 Task: For heading  Tahoma with underline.  font size for heading20,  'Change the font style of data to'Arial.  and font size to 12,  Change the alignment of both headline & data to Align left.  In the sheet  Expense Tracker Log Sheet Workbook Spreadsheetbook
Action: Mouse moved to (127, 102)
Screenshot: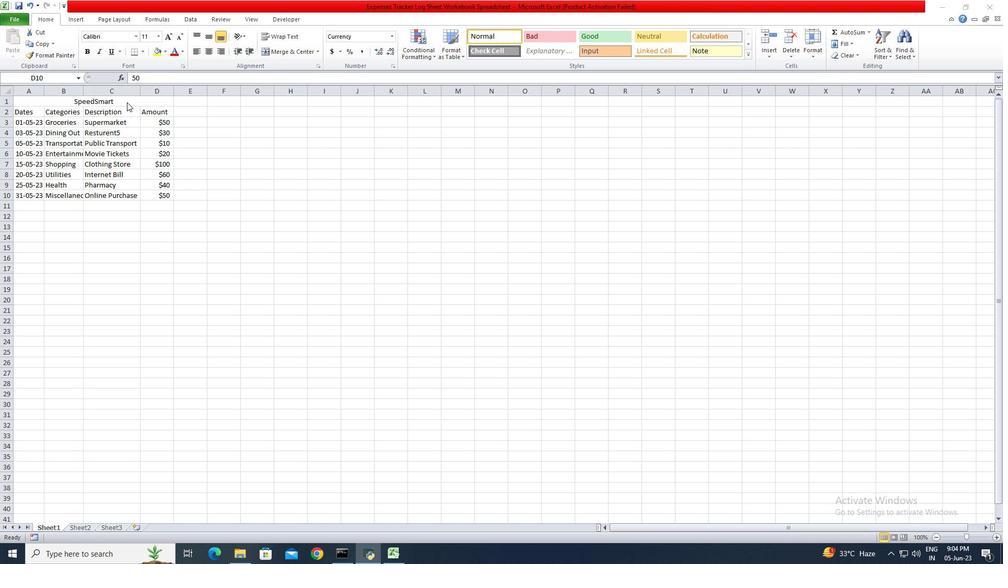 
Action: Mouse pressed left at (127, 102)
Screenshot: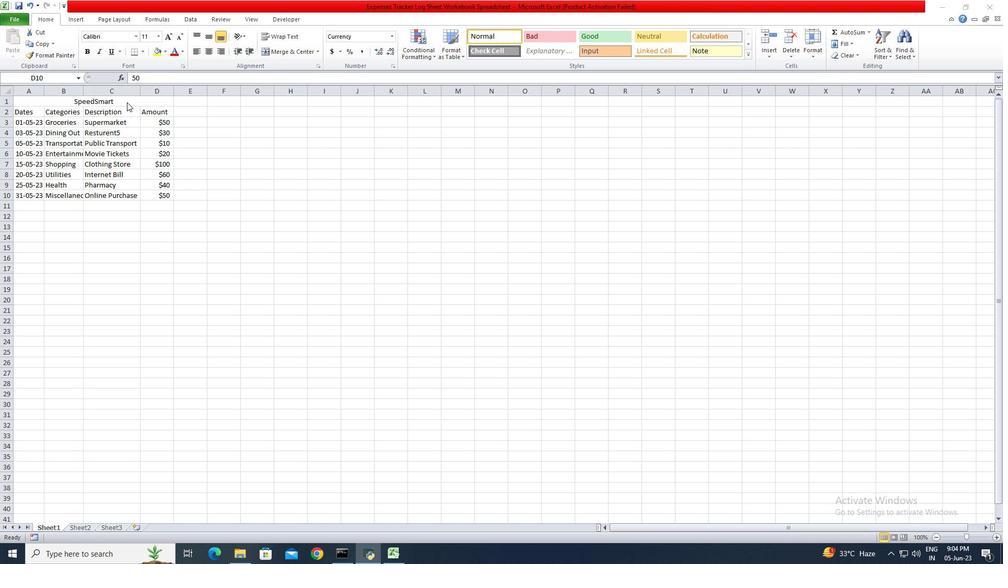 
Action: Mouse pressed left at (127, 102)
Screenshot: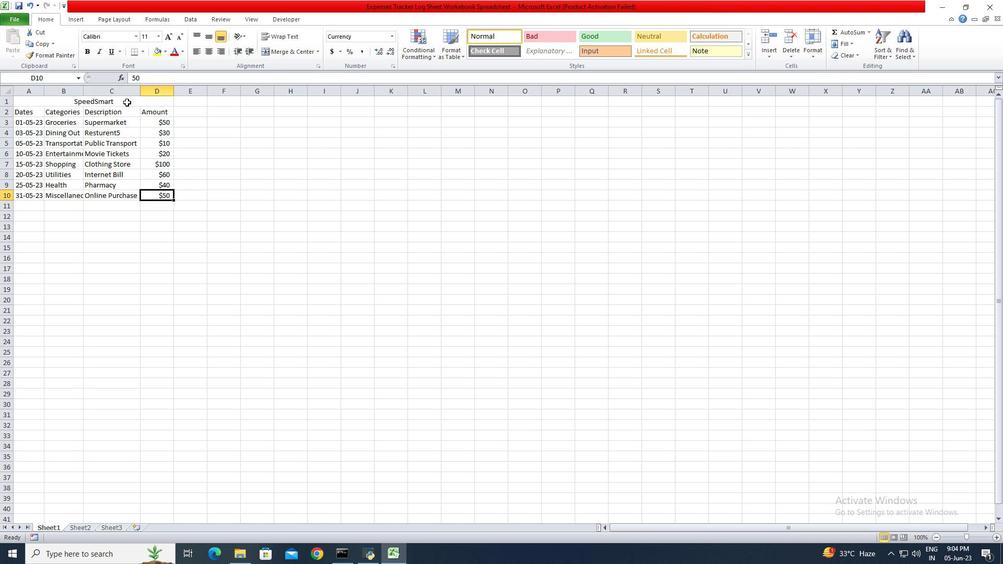 
Action: Mouse moved to (125, 102)
Screenshot: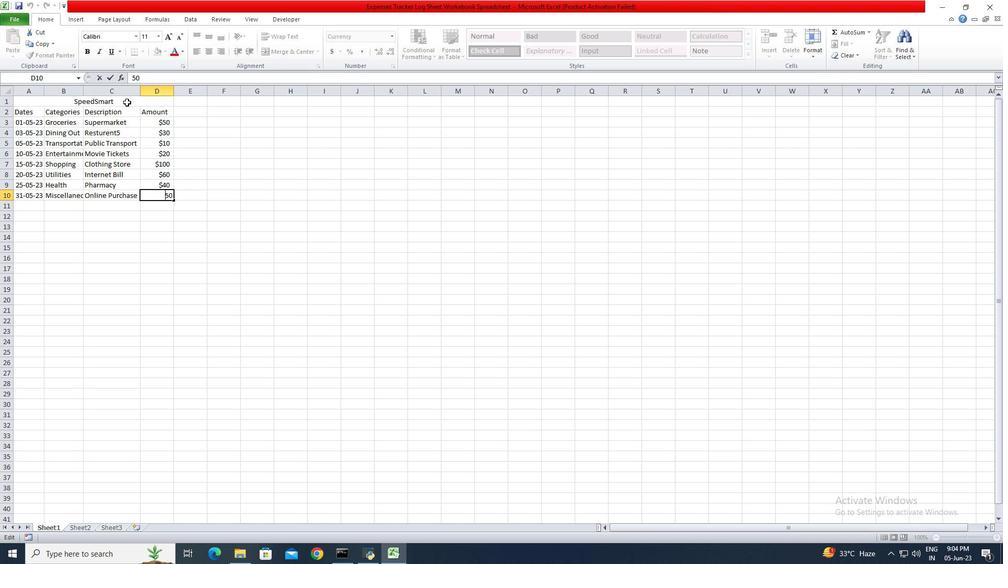 
Action: Mouse pressed left at (125, 102)
Screenshot: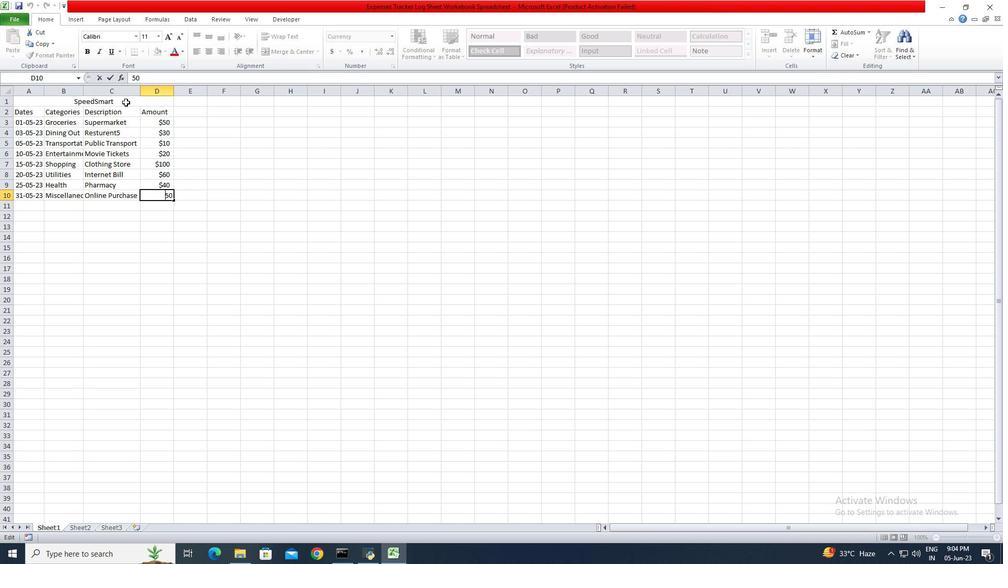 
Action: Mouse moved to (133, 37)
Screenshot: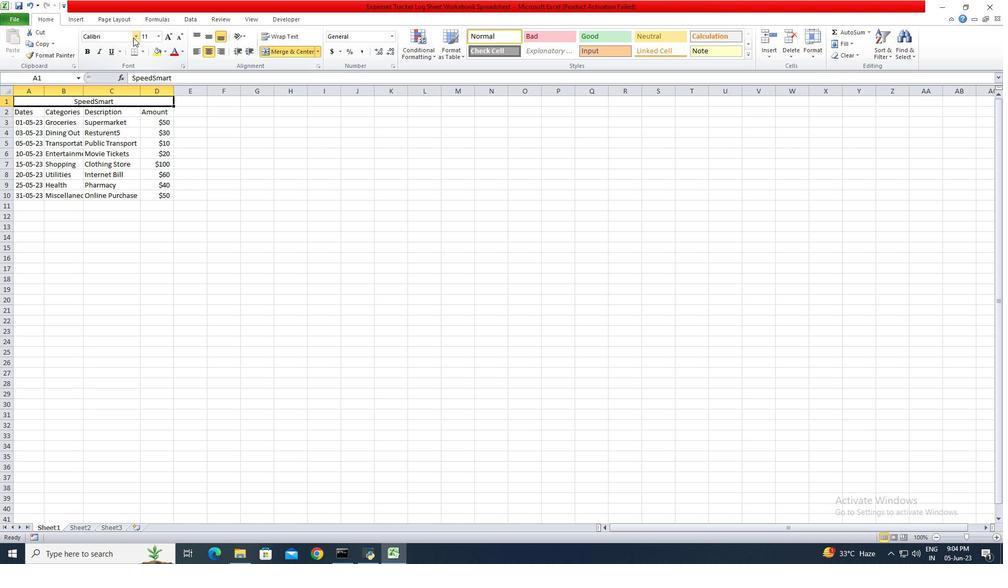 
Action: Mouse pressed left at (133, 37)
Screenshot: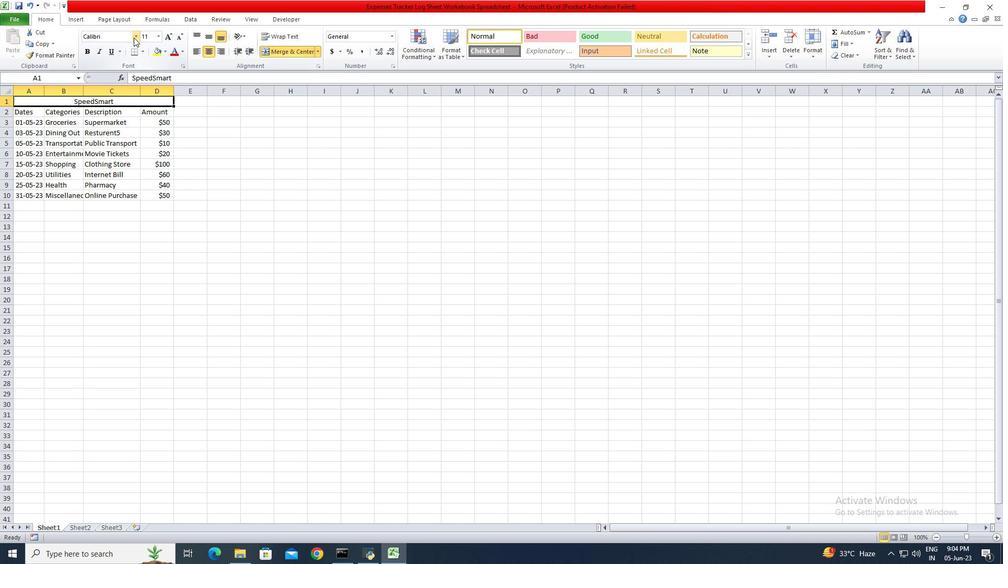 
Action: Mouse moved to (177, 165)
Screenshot: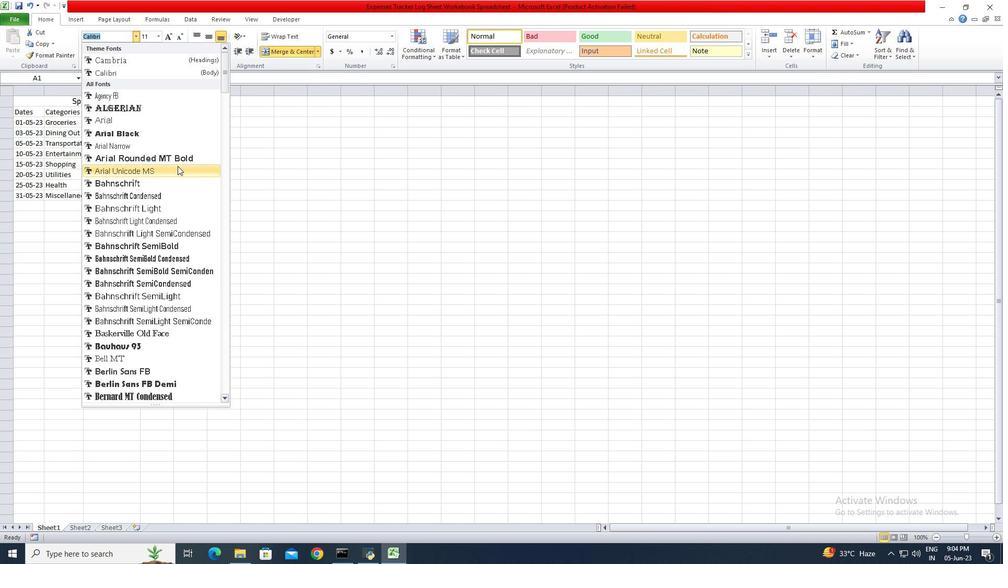 
Action: Mouse scrolled (177, 165) with delta (0, 0)
Screenshot: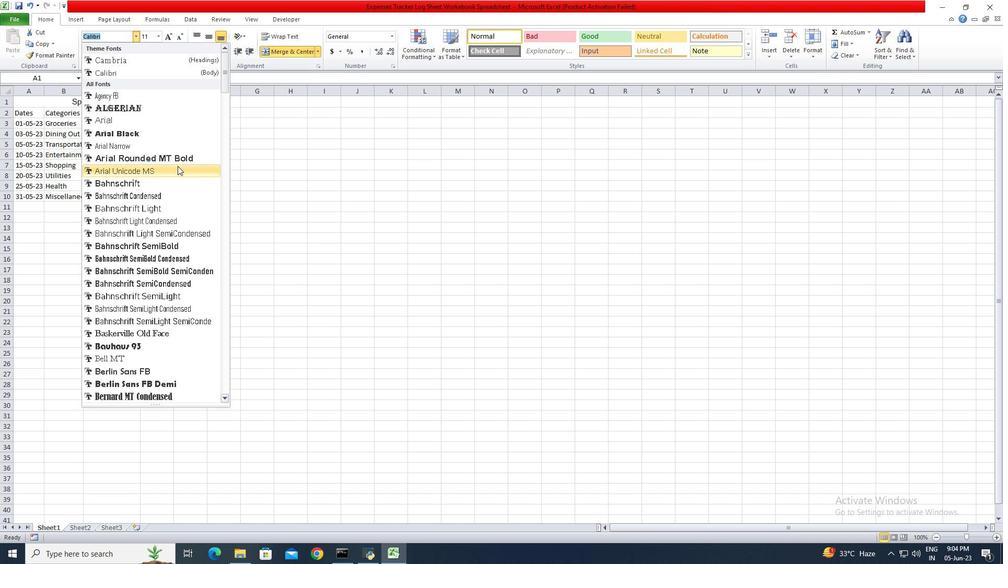 
Action: Mouse scrolled (177, 165) with delta (0, 0)
Screenshot: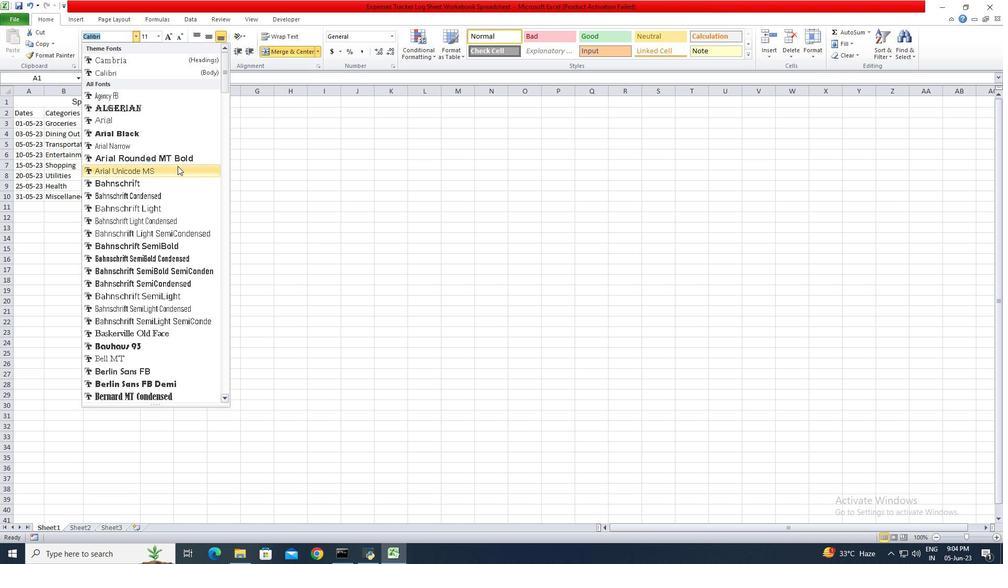 
Action: Mouse scrolled (177, 165) with delta (0, 0)
Screenshot: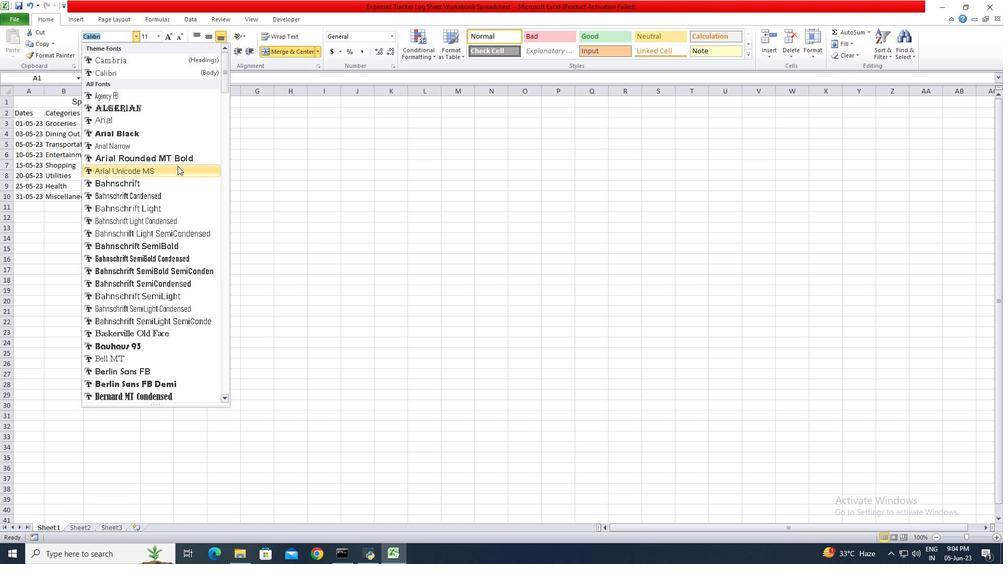 
Action: Mouse moved to (223, 99)
Screenshot: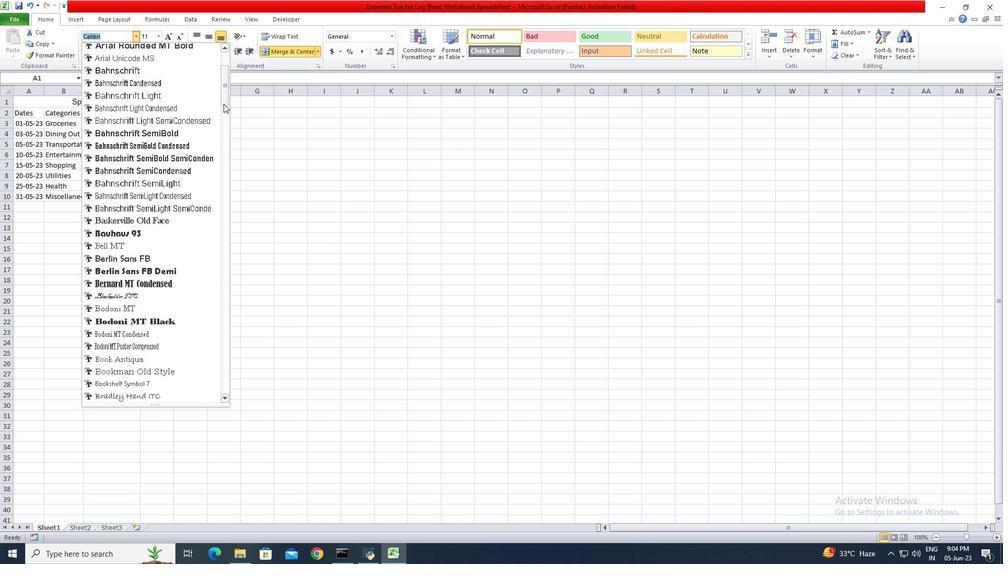 
Action: Mouse pressed left at (223, 99)
Screenshot: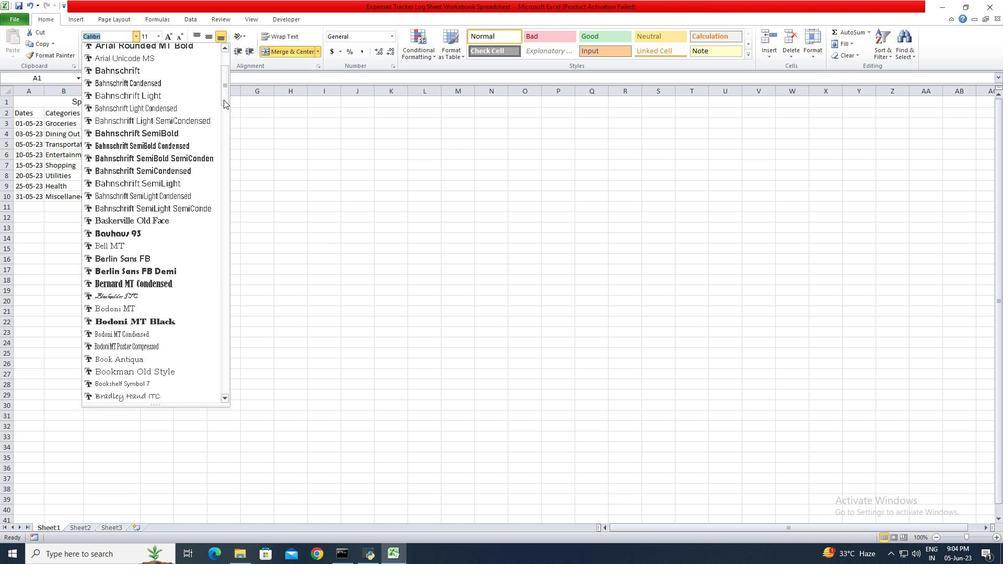 
Action: Mouse moved to (172, 196)
Screenshot: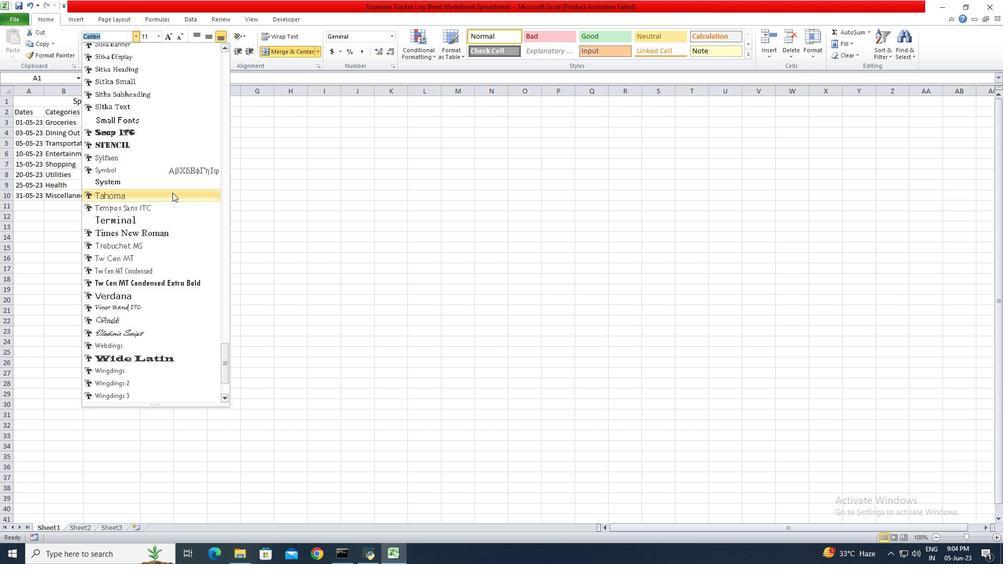 
Action: Mouse pressed left at (172, 196)
Screenshot: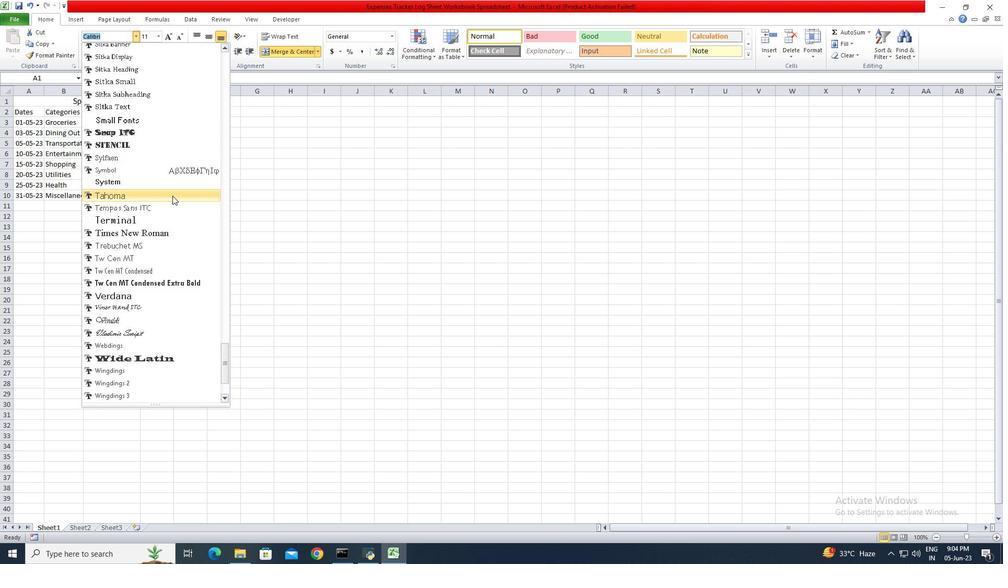 
Action: Mouse moved to (157, 38)
Screenshot: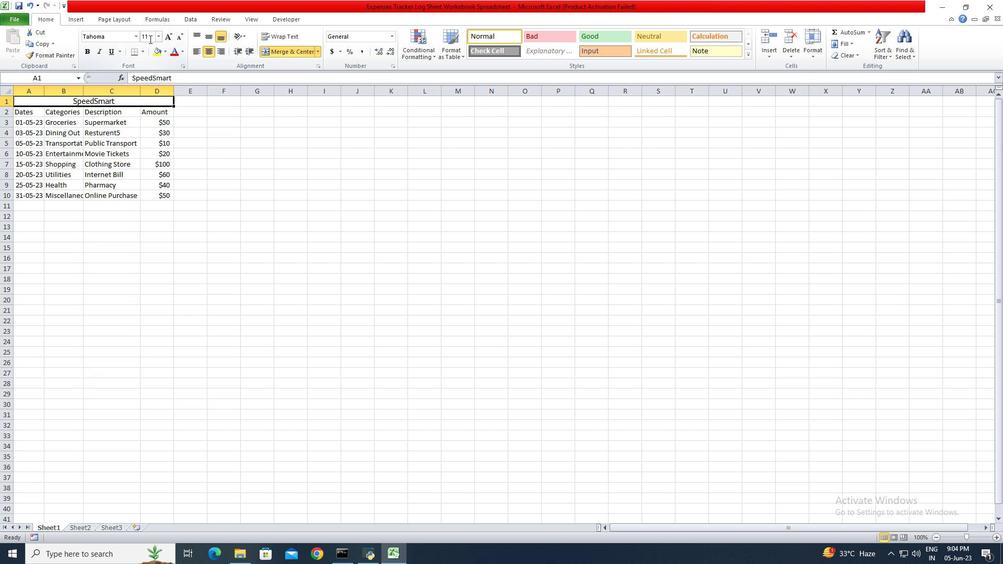 
Action: Mouse pressed left at (157, 38)
Screenshot: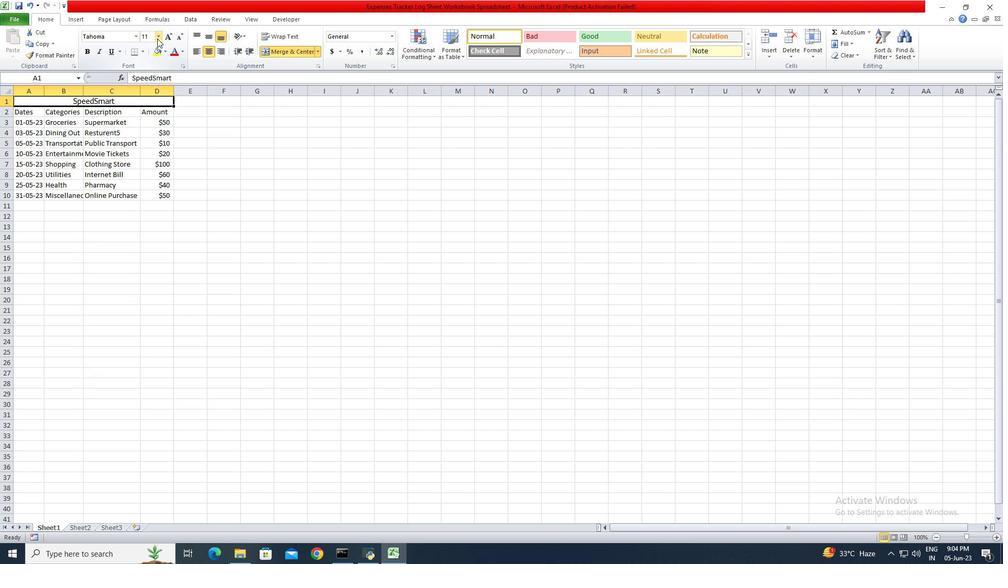 
Action: Mouse moved to (143, 118)
Screenshot: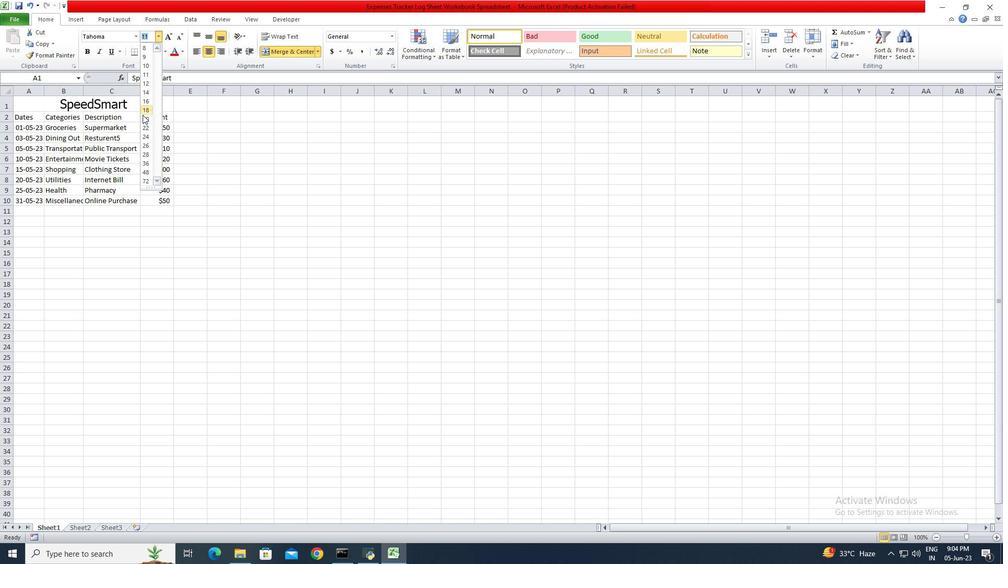 
Action: Mouse pressed left at (143, 118)
Screenshot: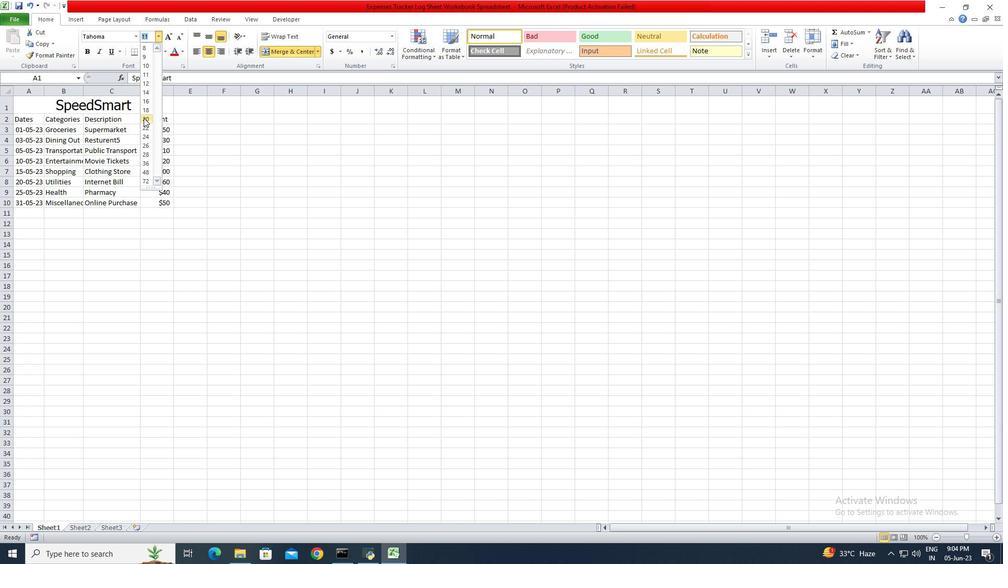 
Action: Mouse moved to (109, 54)
Screenshot: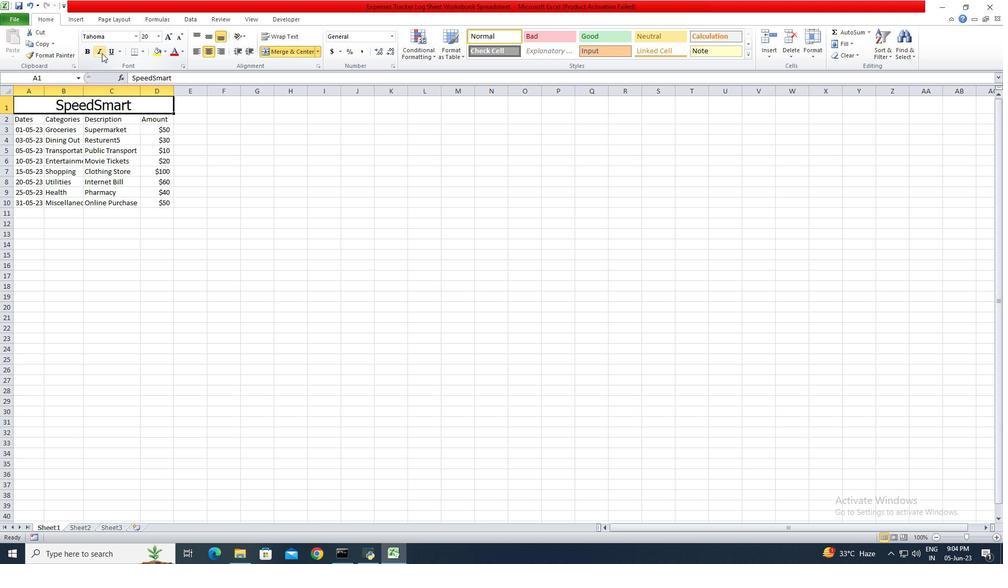 
Action: Mouse pressed left at (109, 54)
Screenshot: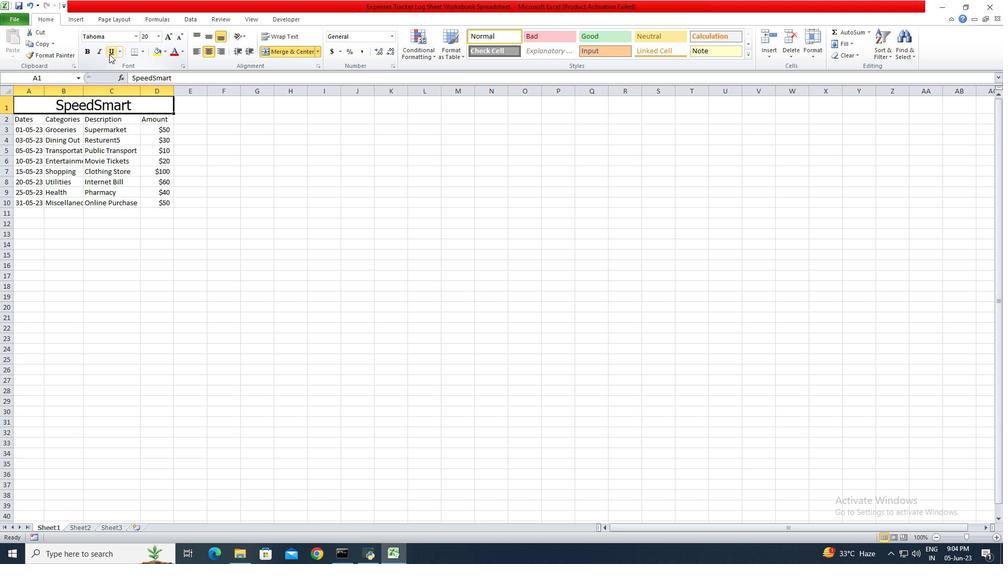 
Action: Mouse moved to (35, 120)
Screenshot: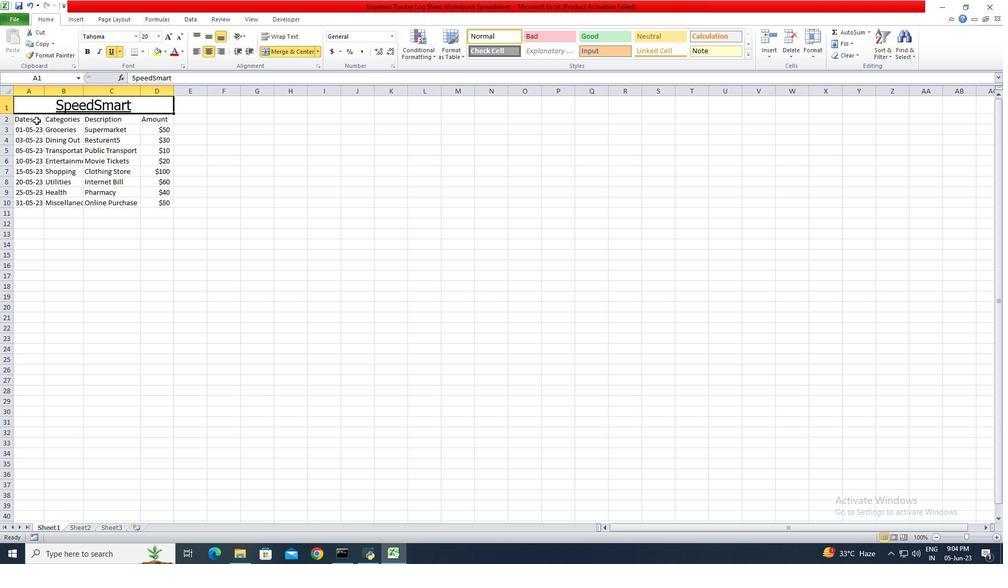 
Action: Mouse pressed left at (35, 120)
Screenshot: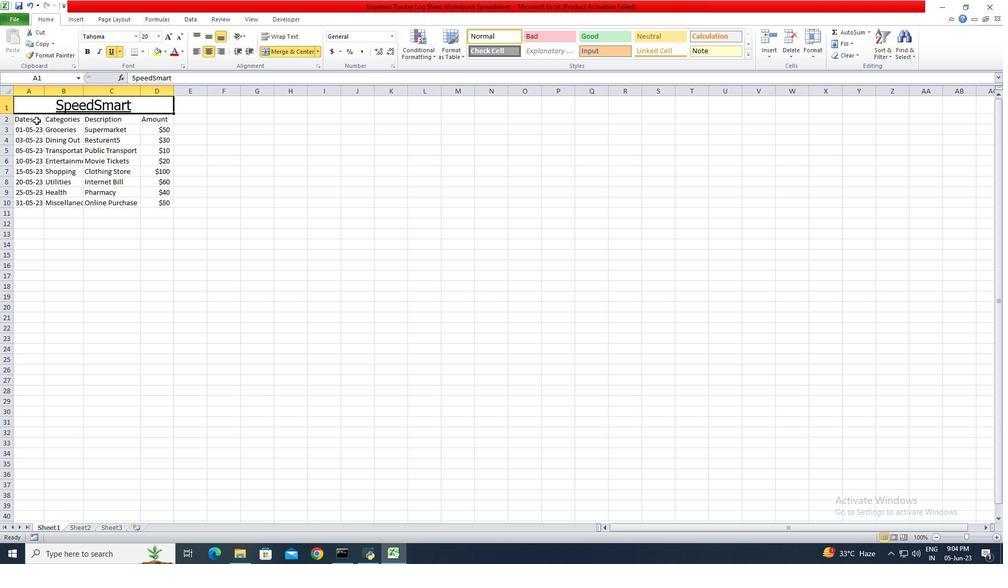 
Action: Mouse moved to (163, 209)
Screenshot: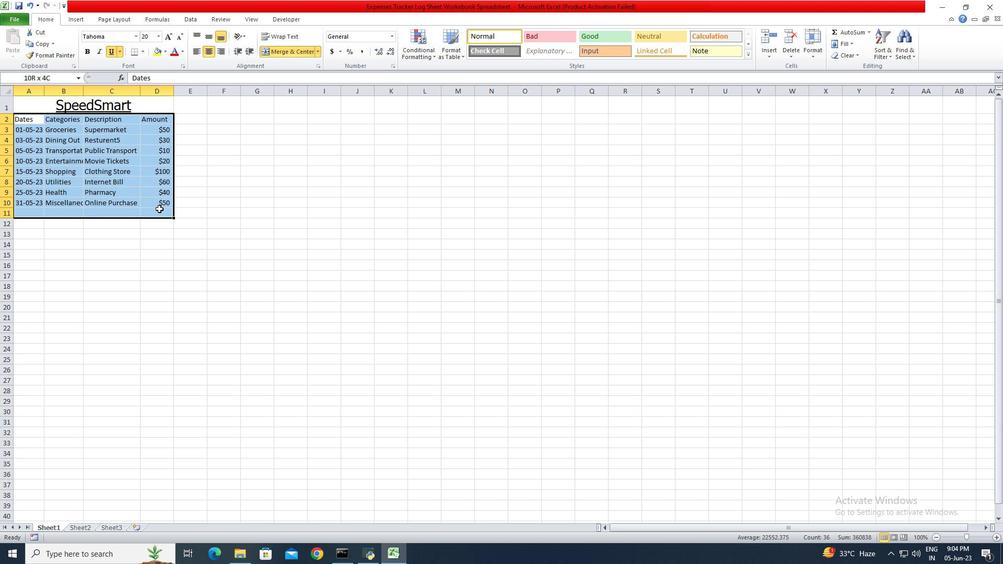 
Action: Mouse pressed left at (163, 209)
Screenshot: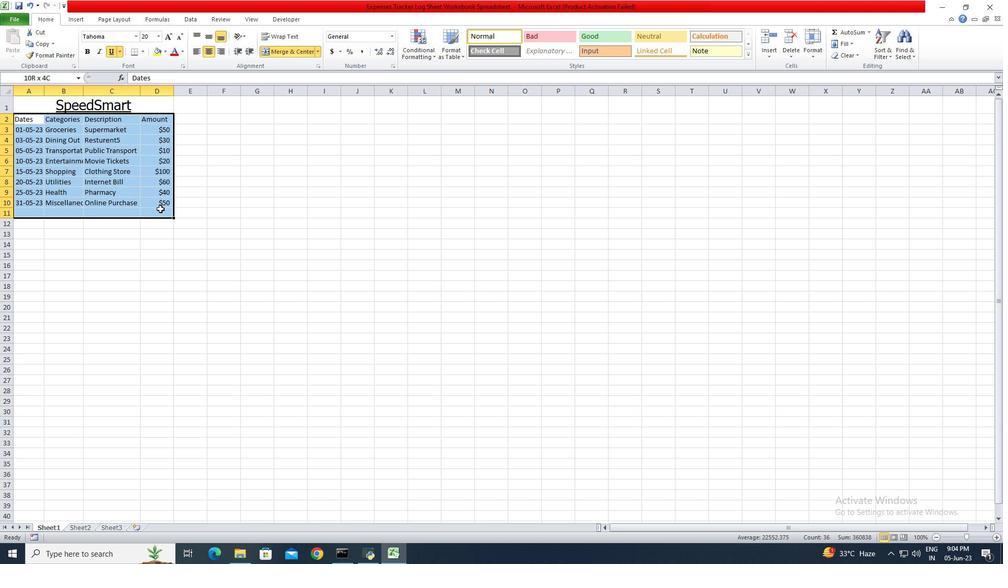 
Action: Mouse moved to (37, 116)
Screenshot: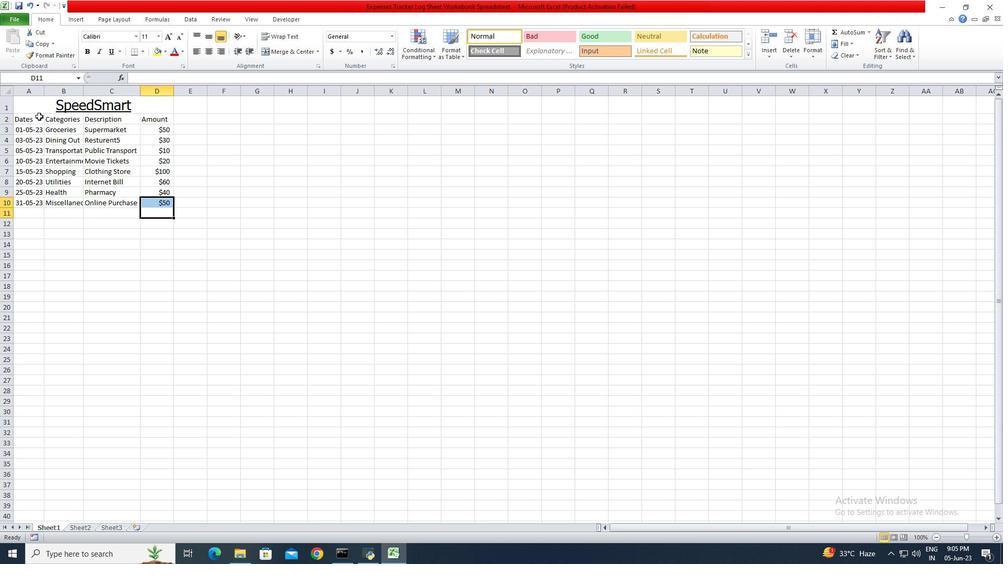 
Action: Mouse pressed left at (37, 116)
Screenshot: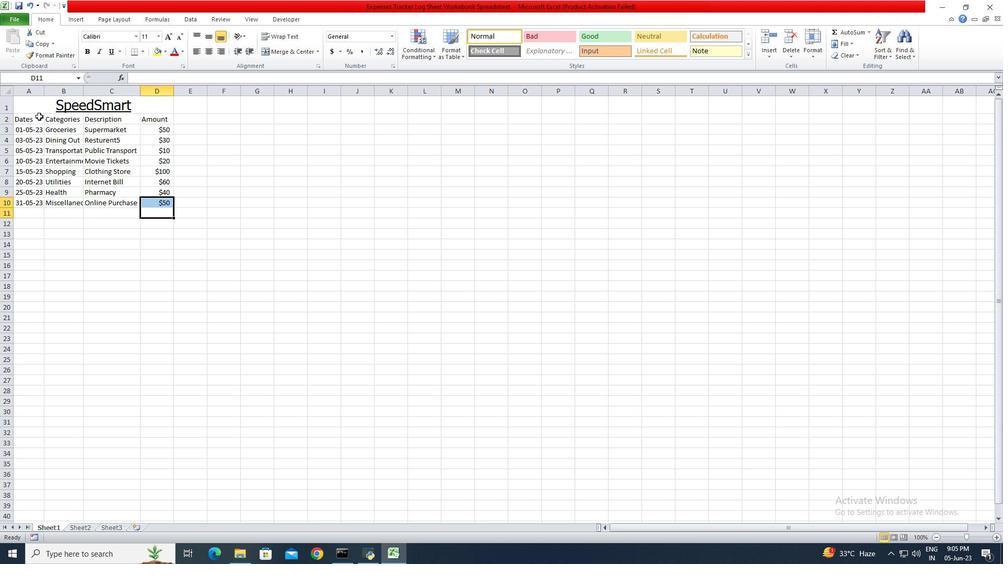 
Action: Mouse moved to (134, 37)
Screenshot: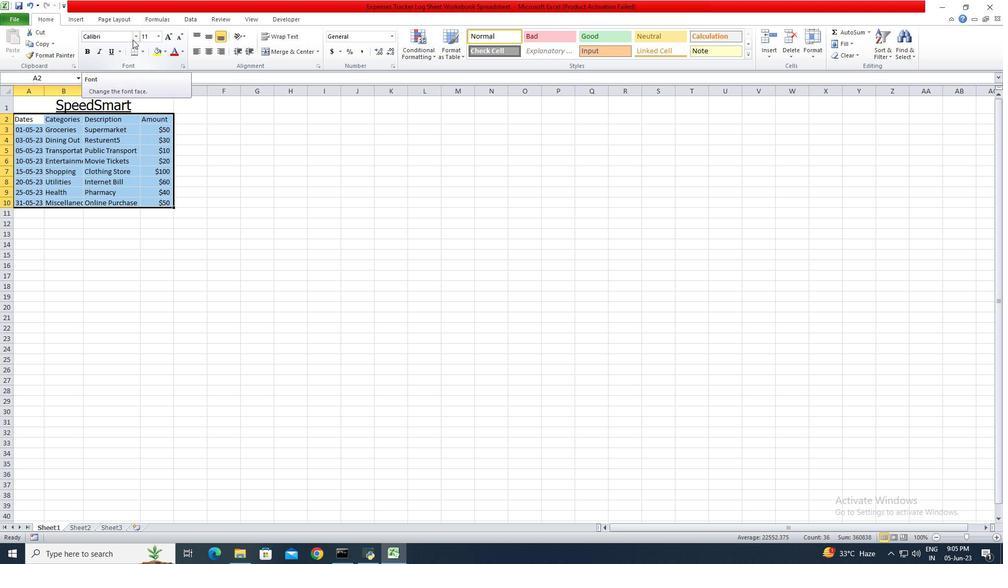 
Action: Mouse pressed left at (134, 37)
Screenshot: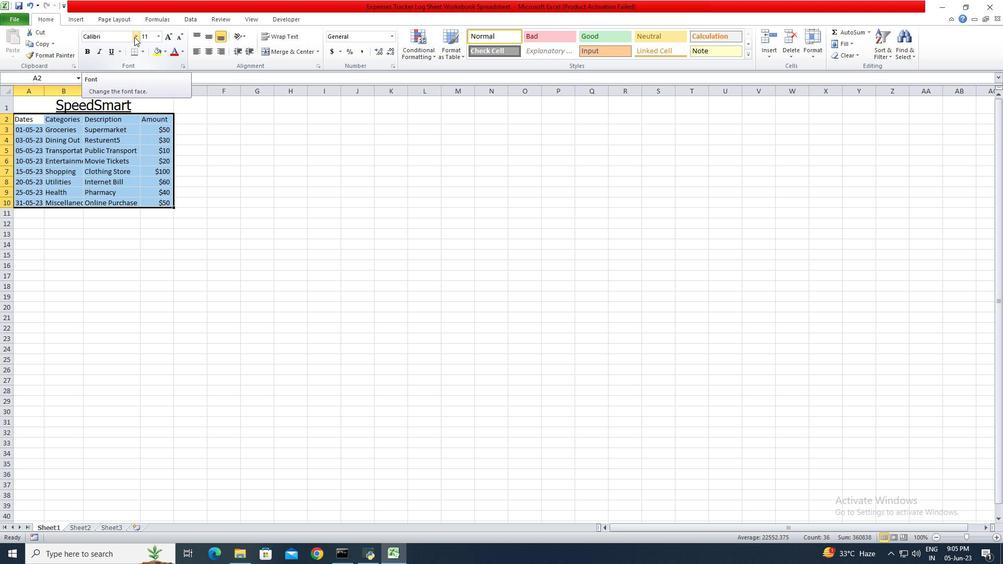 
Action: Mouse moved to (125, 119)
Screenshot: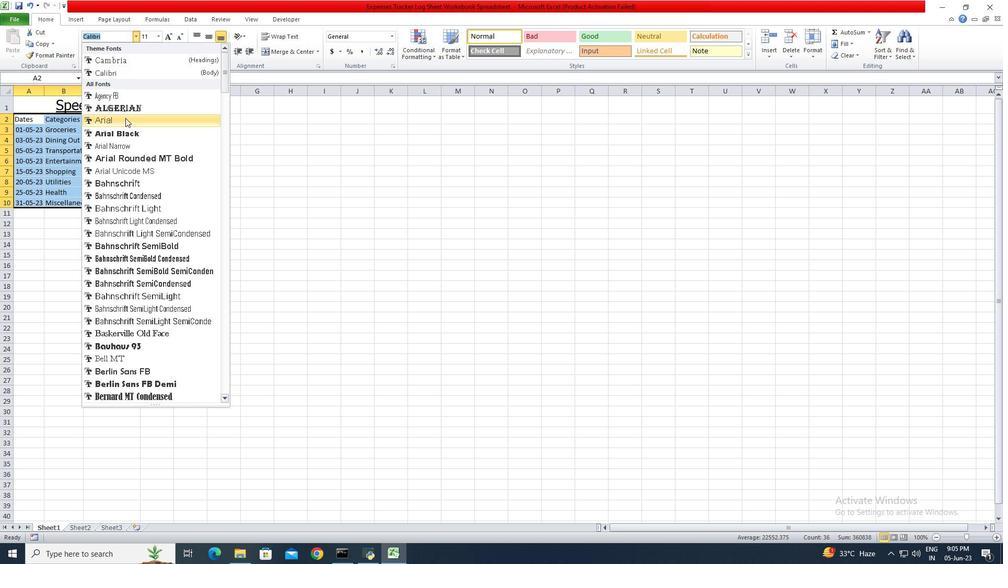 
Action: Mouse pressed left at (125, 119)
Screenshot: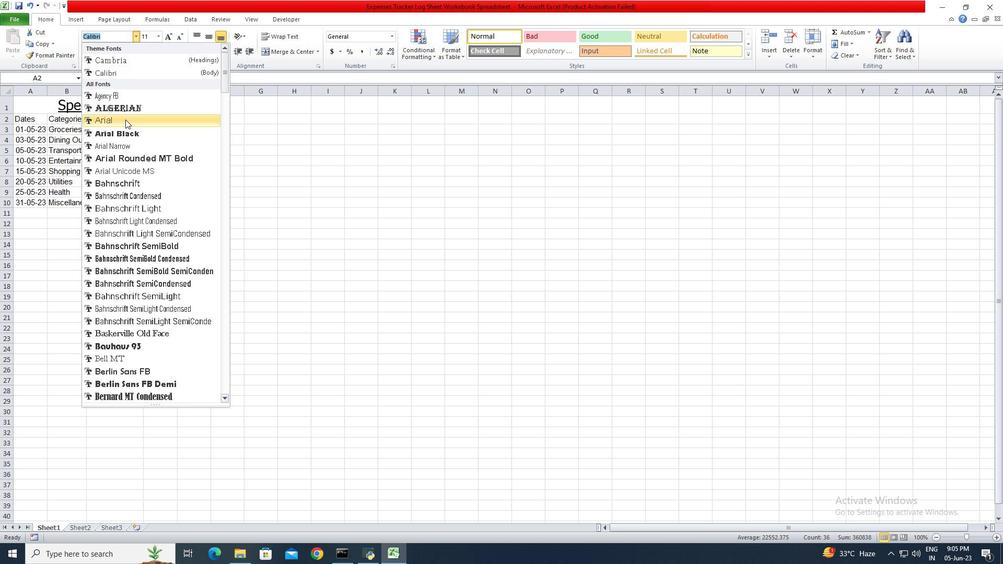 
Action: Mouse moved to (160, 39)
Screenshot: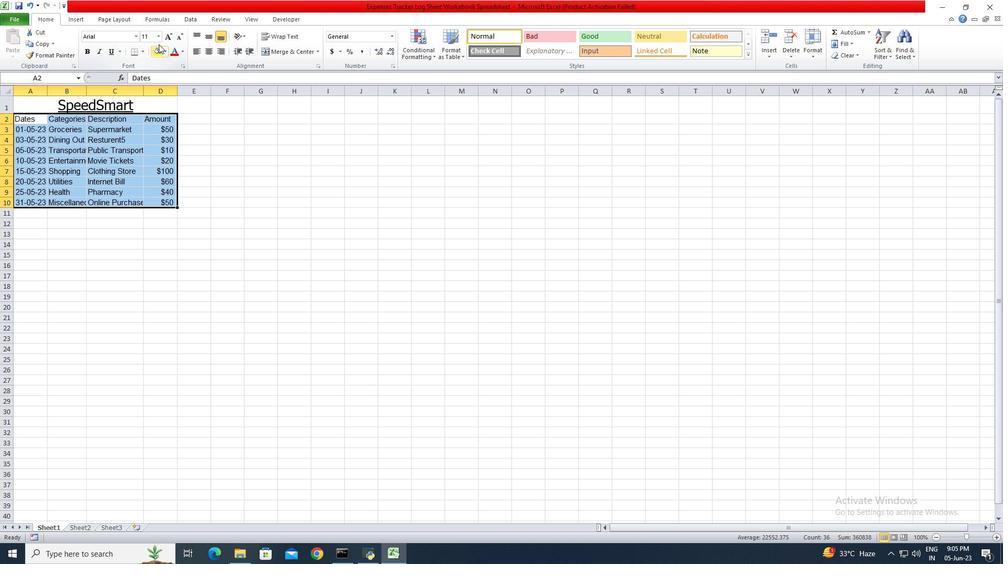
Action: Mouse pressed left at (160, 39)
Screenshot: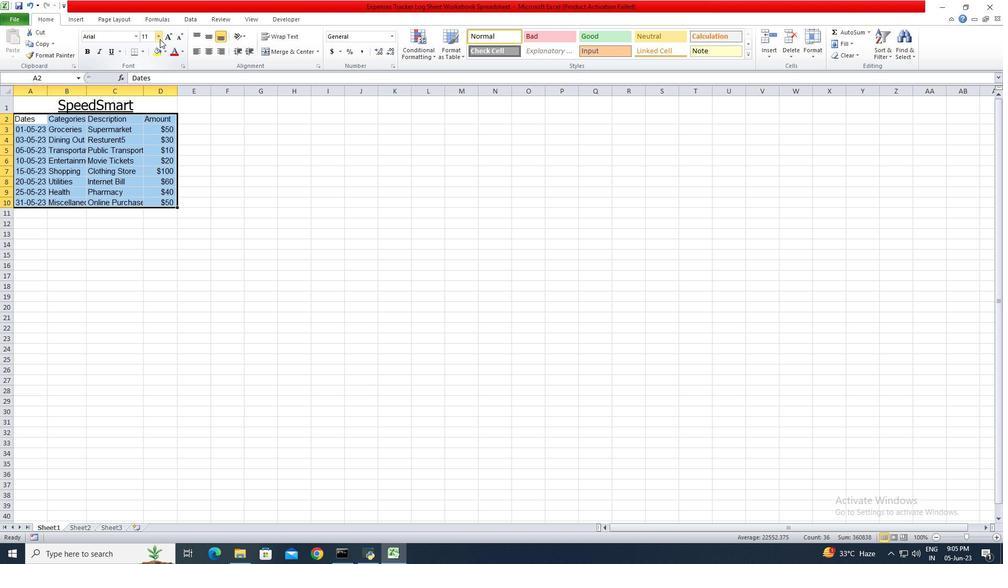 
Action: Mouse moved to (143, 82)
Screenshot: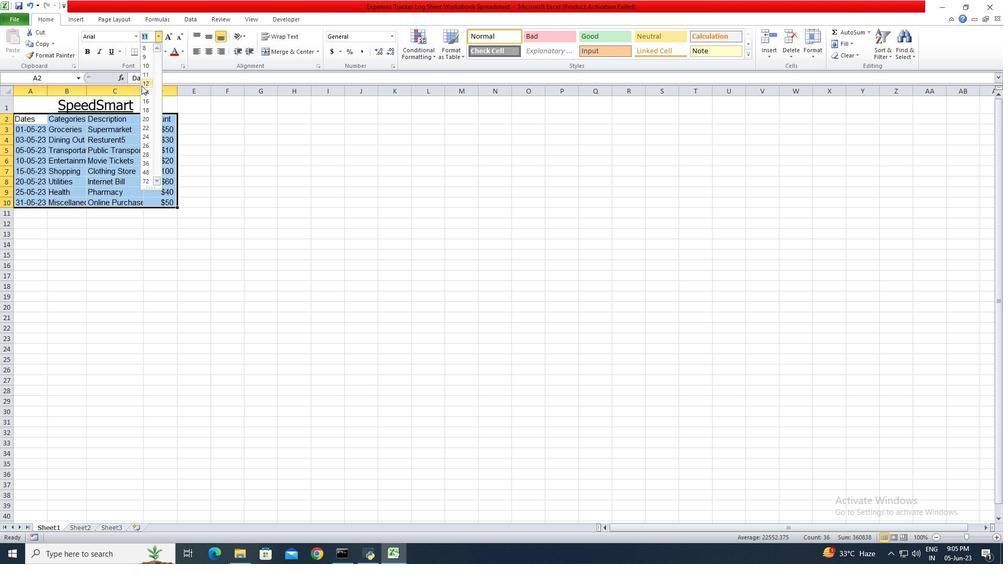 
Action: Mouse pressed left at (143, 82)
Screenshot: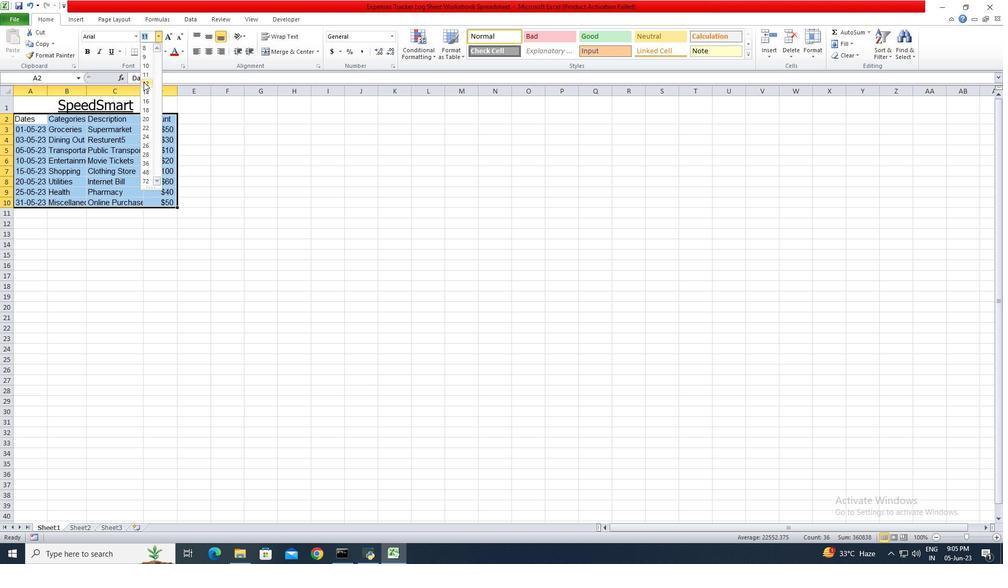 
Action: Mouse moved to (89, 91)
Screenshot: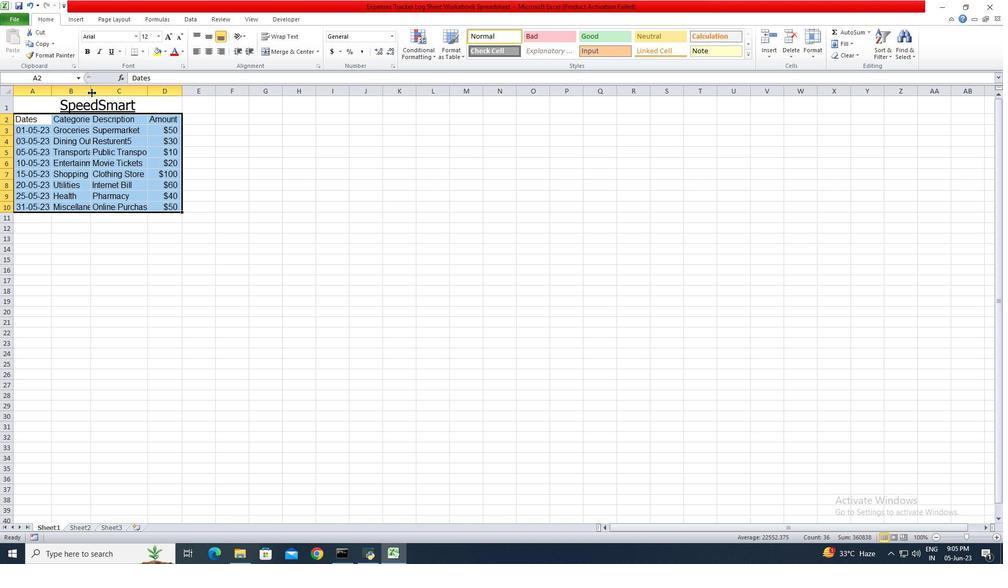 
Action: Mouse pressed left at (89, 91)
Screenshot: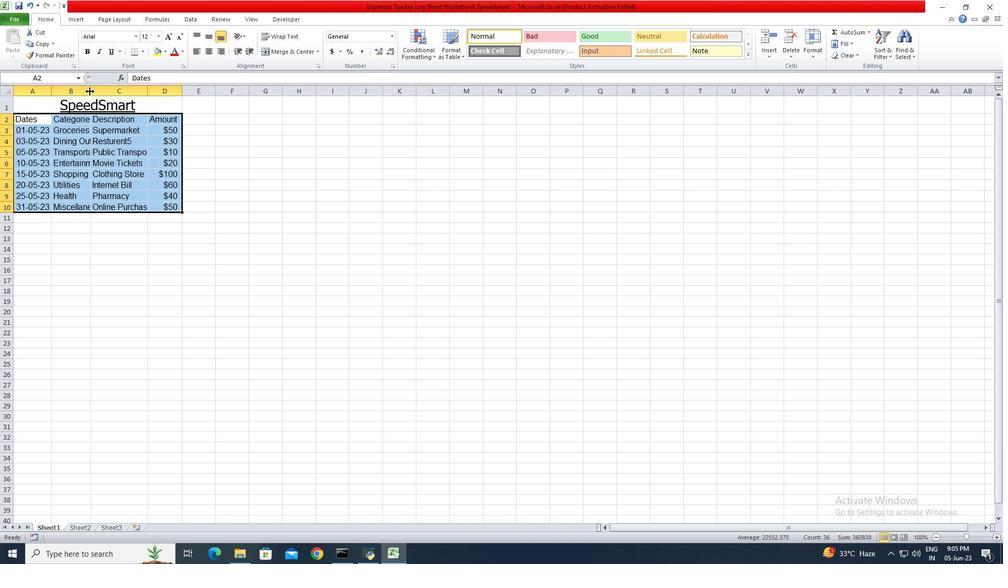 
Action: Mouse pressed left at (89, 91)
Screenshot: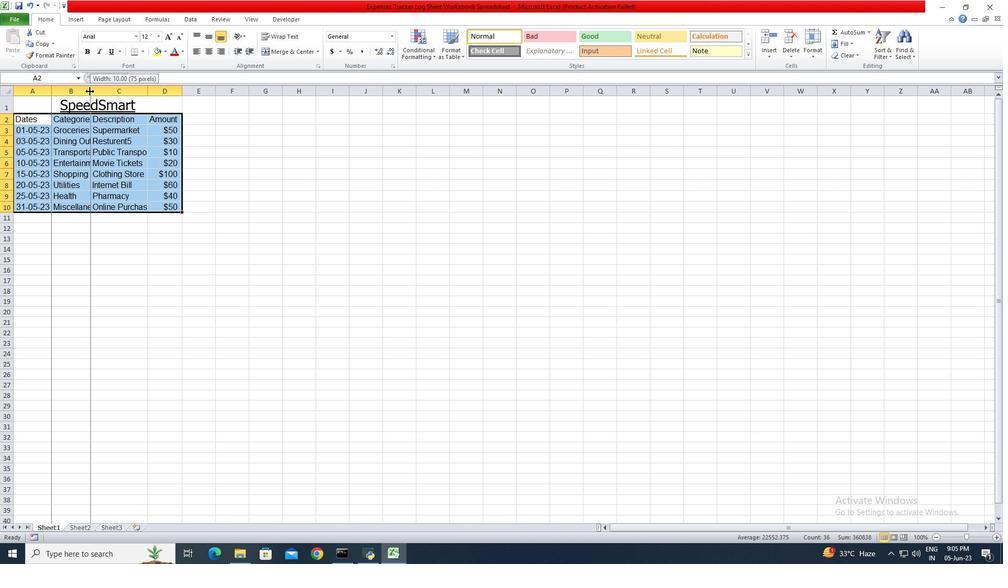 
Action: Mouse moved to (163, 93)
Screenshot: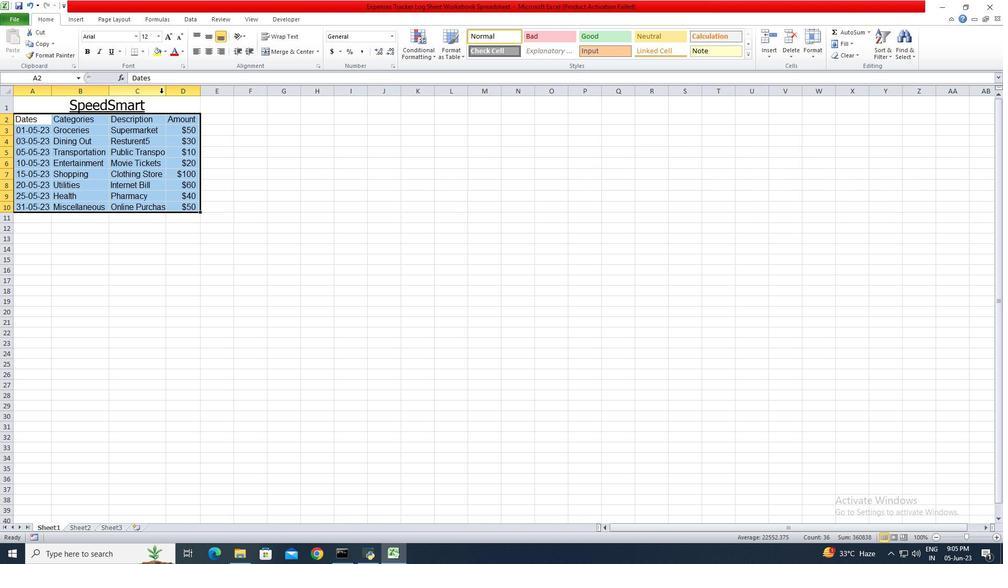 
Action: Mouse pressed left at (163, 93)
Screenshot: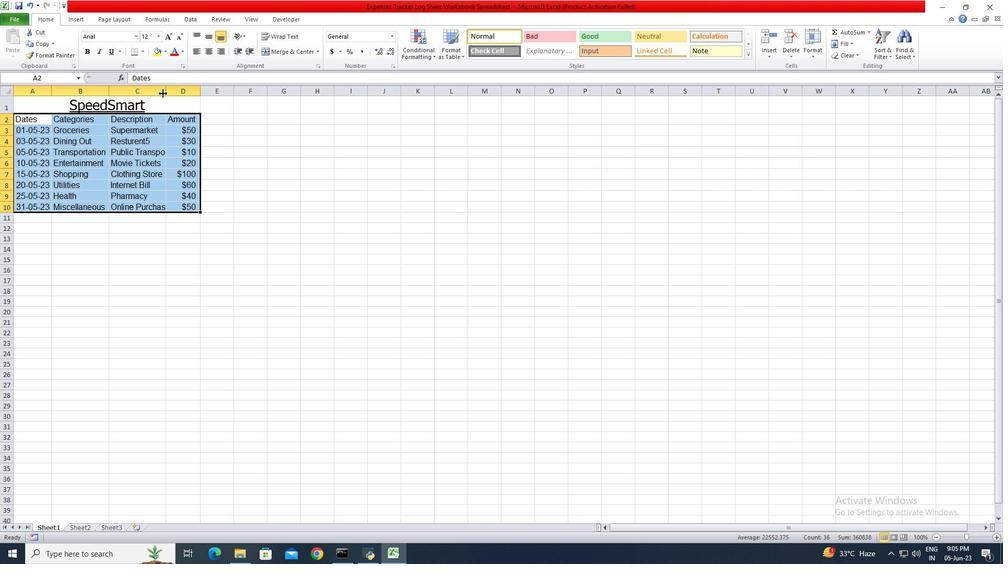 
Action: Mouse pressed left at (163, 93)
Screenshot: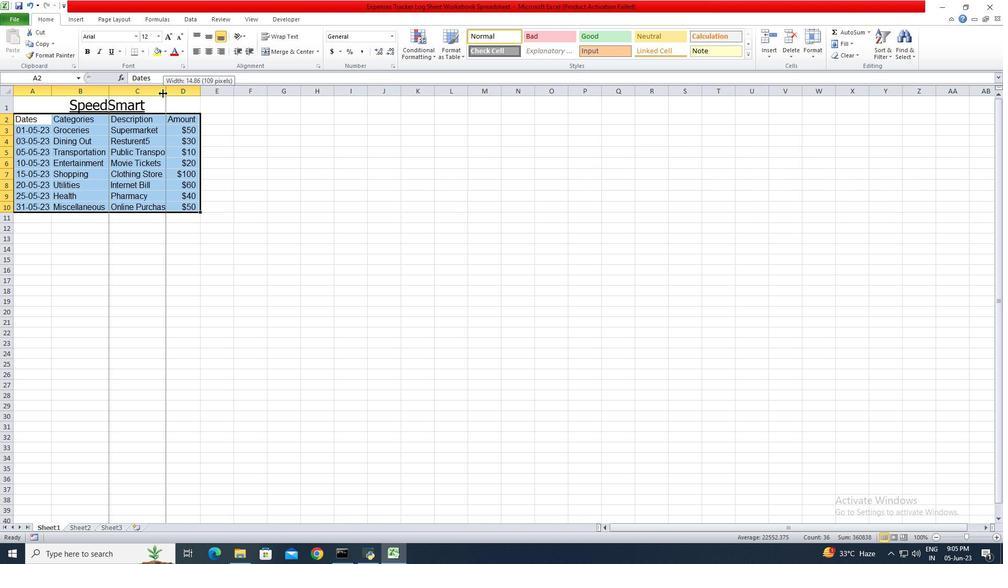 
Action: Mouse moved to (207, 95)
Screenshot: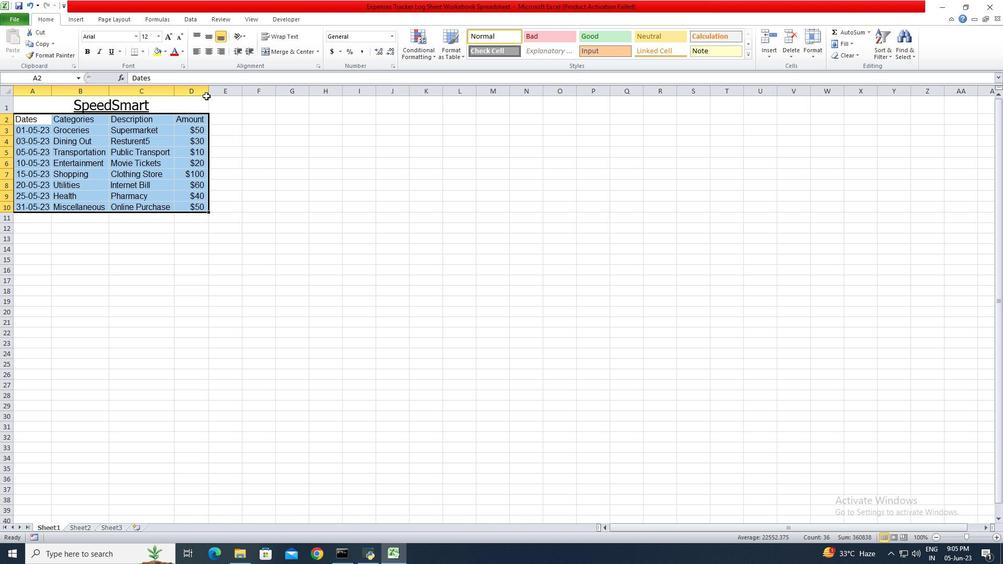 
Action: Mouse pressed left at (207, 95)
Screenshot: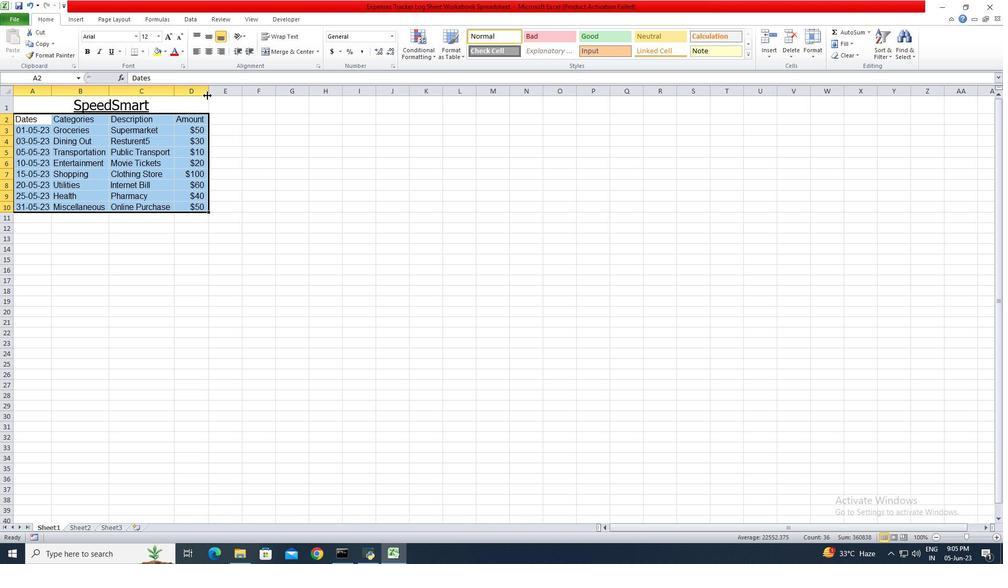 
Action: Mouse pressed left at (207, 95)
Screenshot: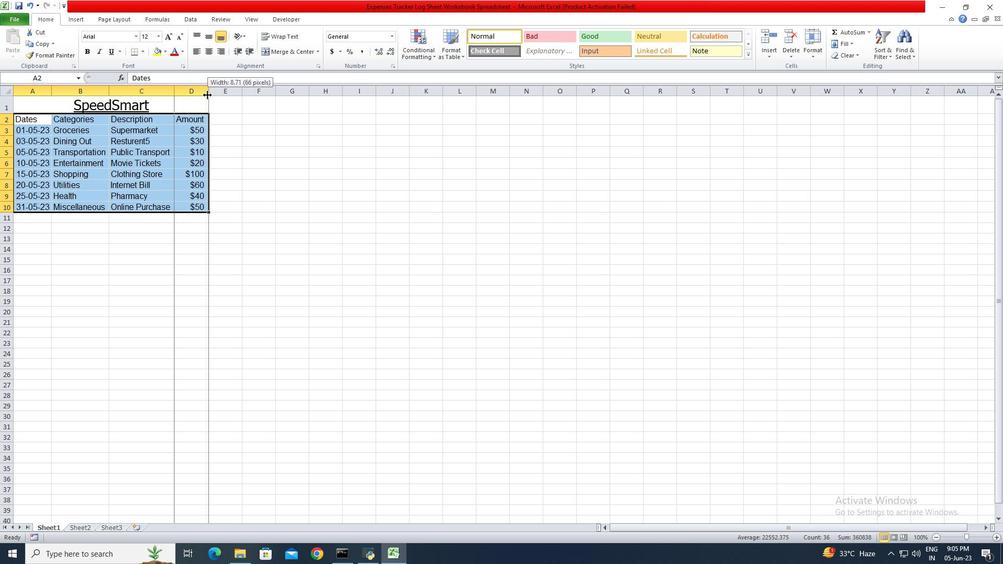 
Action: Mouse moved to (51, 93)
Screenshot: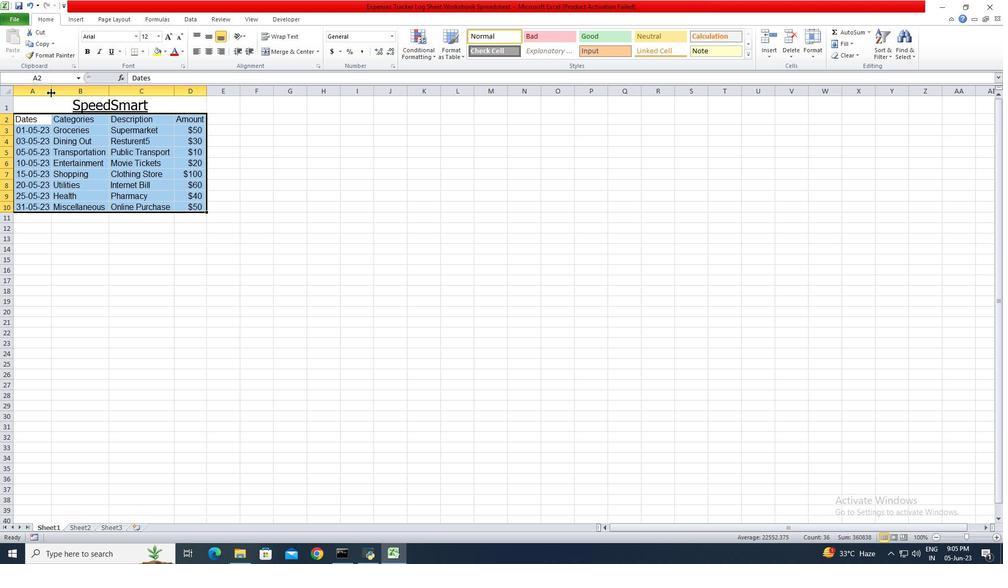 
Action: Mouse pressed left at (51, 93)
Screenshot: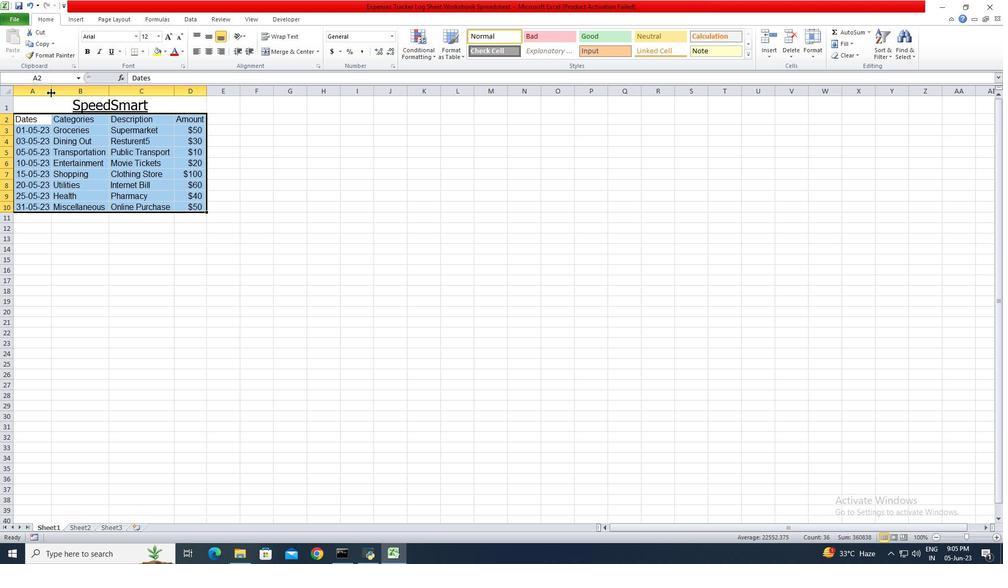 
Action: Mouse pressed left at (51, 93)
Screenshot: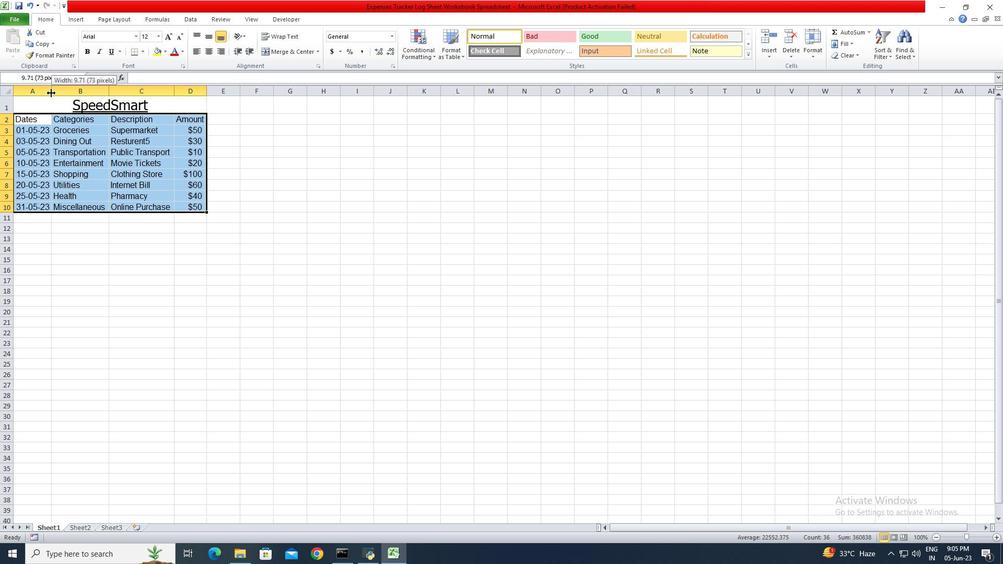 
Action: Mouse moved to (42, 98)
Screenshot: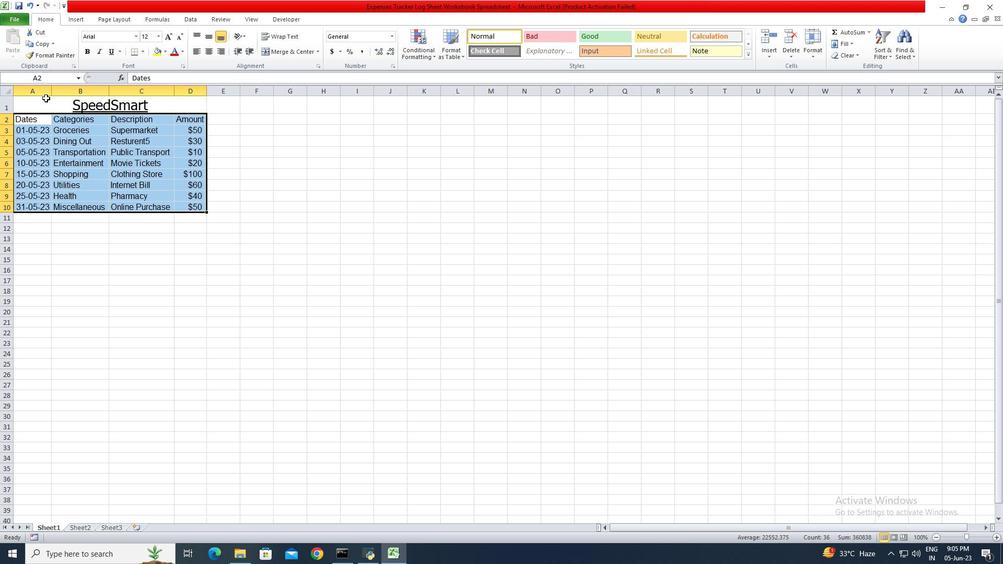 
Action: Mouse pressed left at (42, 98)
Screenshot: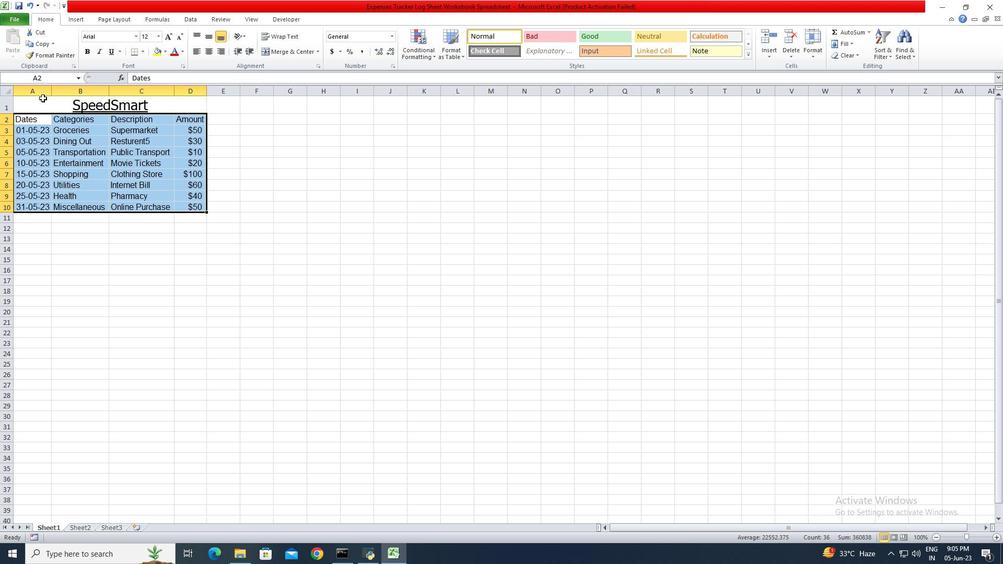 
Action: Mouse moved to (195, 53)
Screenshot: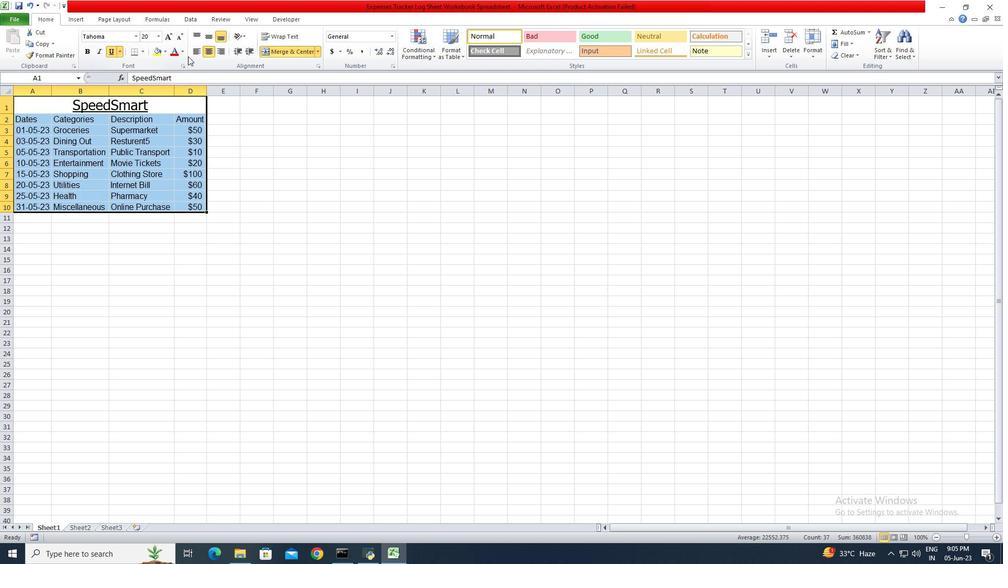 
Action: Mouse pressed left at (195, 53)
Screenshot: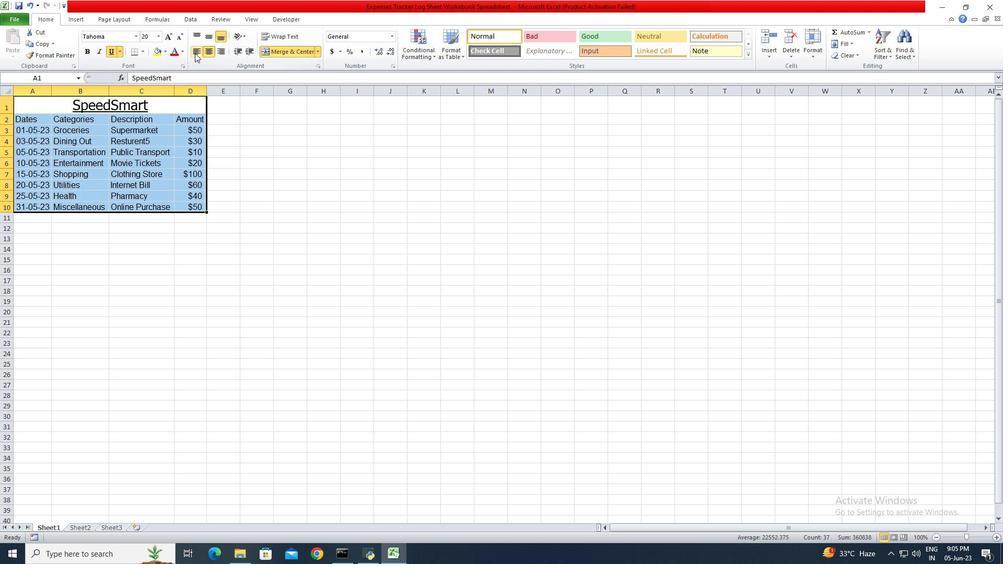 
Action: Mouse moved to (20, 16)
Screenshot: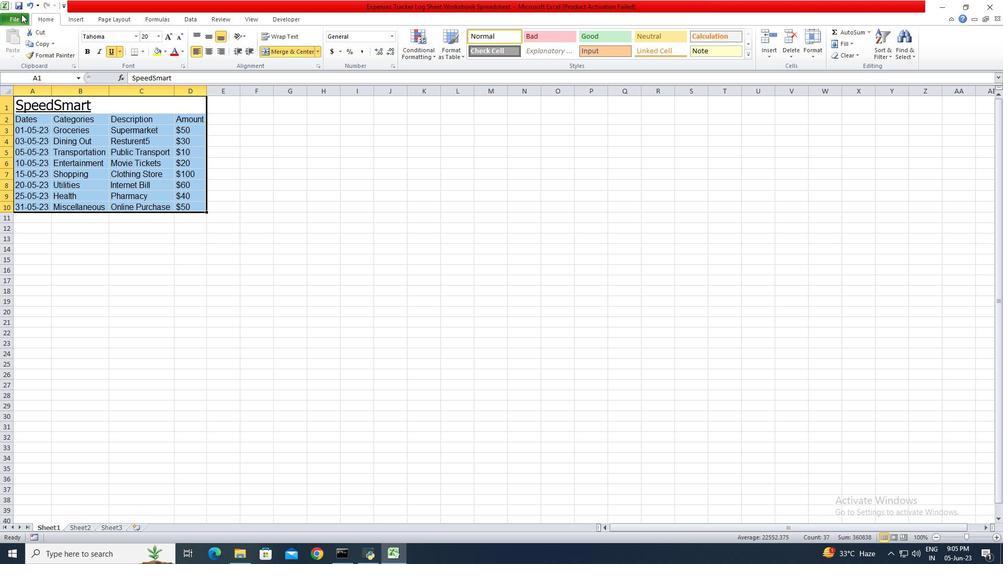 
Action: Mouse pressed left at (20, 16)
Screenshot: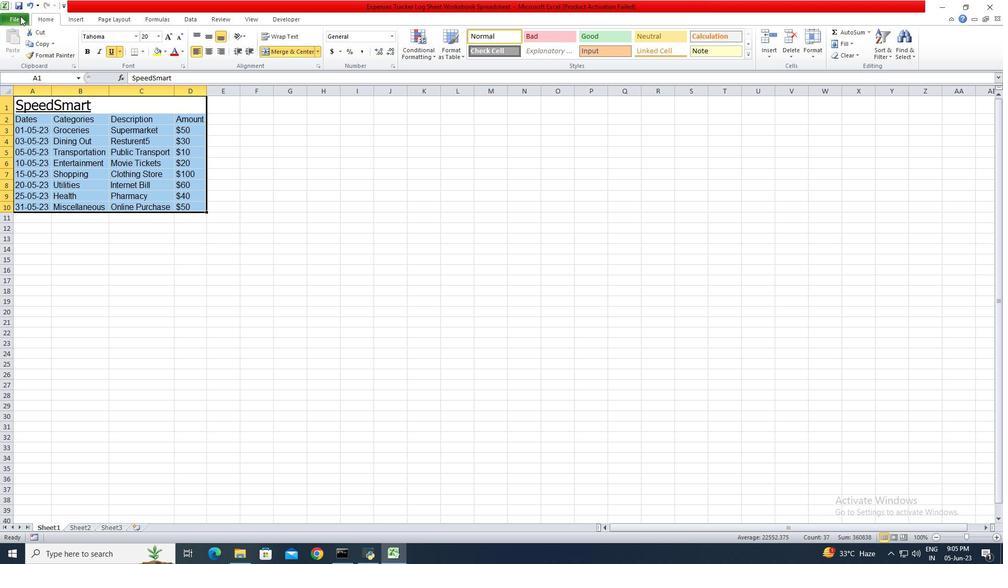 
Action: Mouse moved to (36, 30)
Screenshot: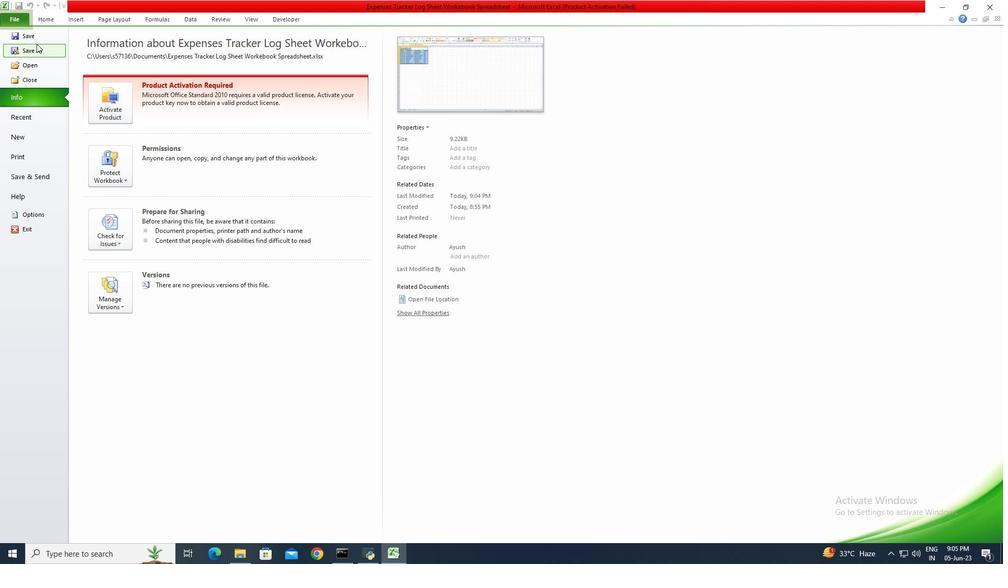 
Action: Mouse pressed left at (36, 30)
Screenshot: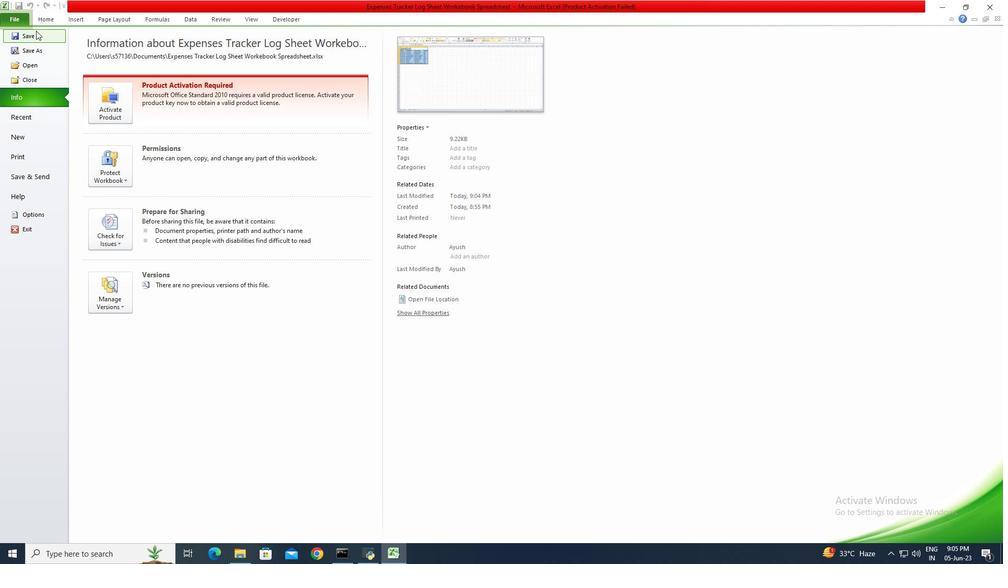
Action: Mouse moved to (38, 37)
Screenshot: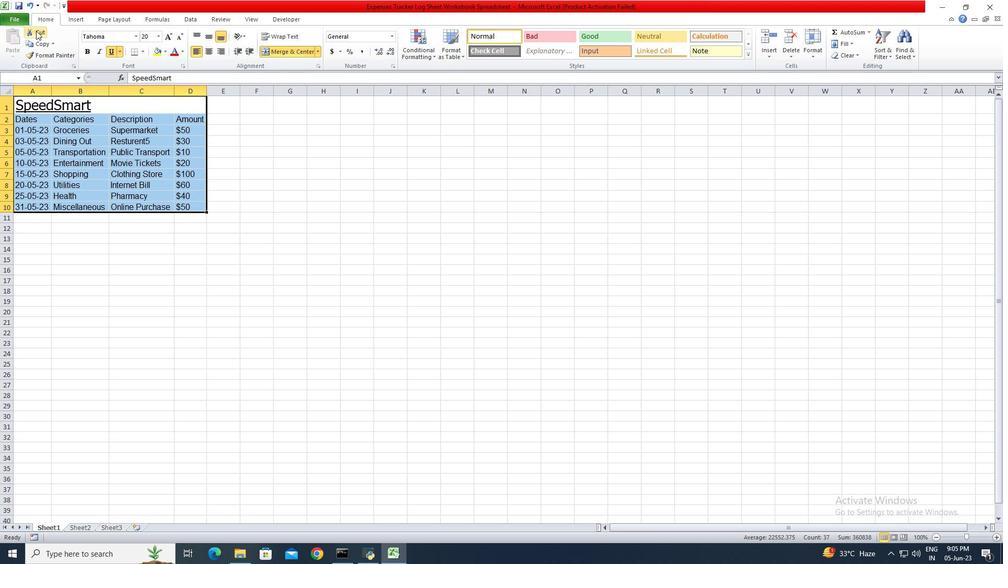 
